 Task: Search for the email with the subject Congratulations logged in from softage.1@softage.net with the filter, email from softage.10@softage.net and a new filter,  Mark as read
Action: Mouse moved to (800, 78)
Screenshot: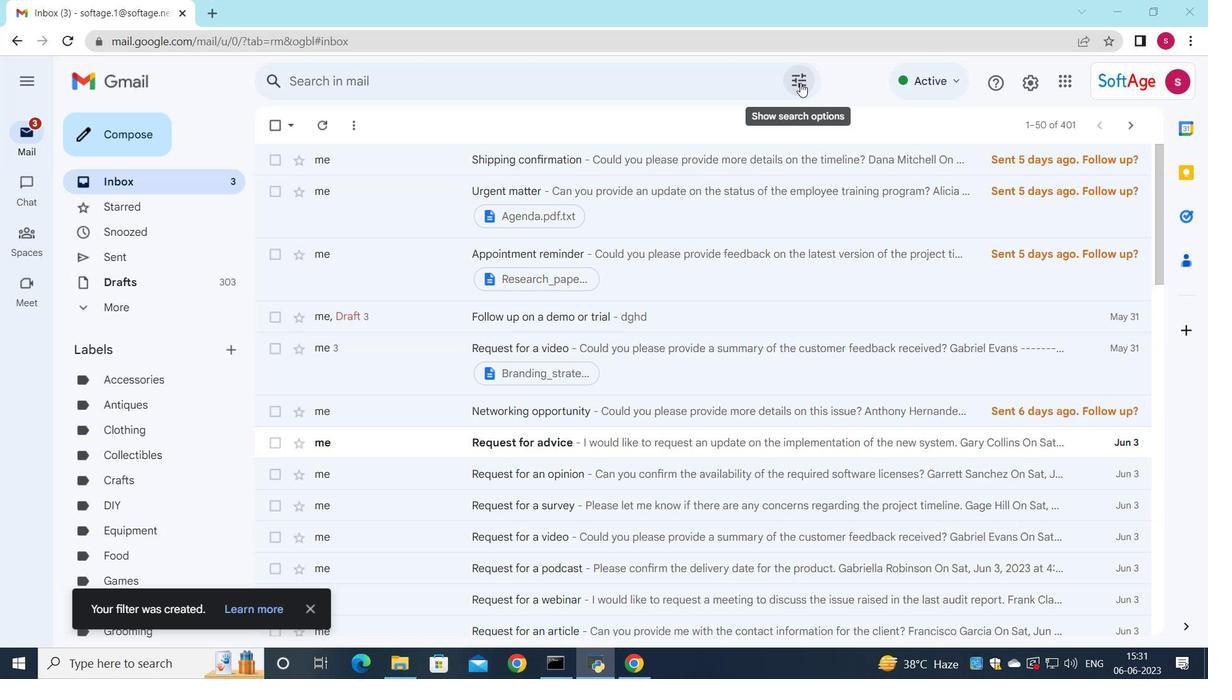 
Action: Mouse pressed left at (800, 78)
Screenshot: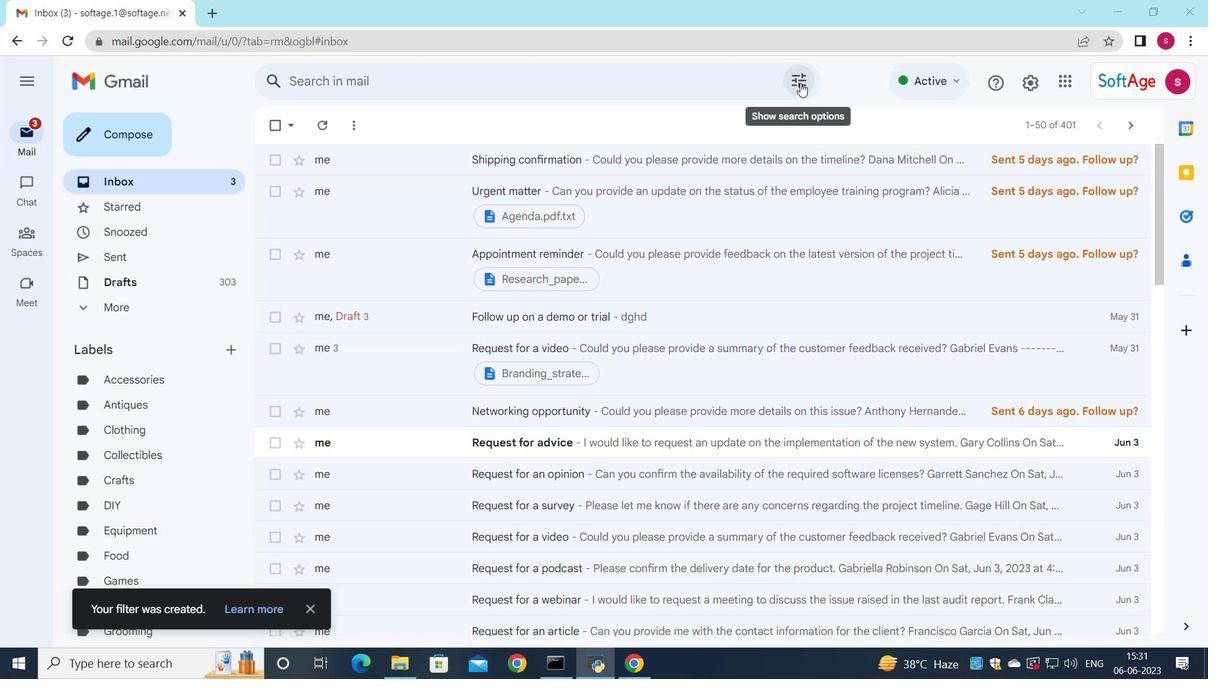 
Action: Mouse moved to (654, 138)
Screenshot: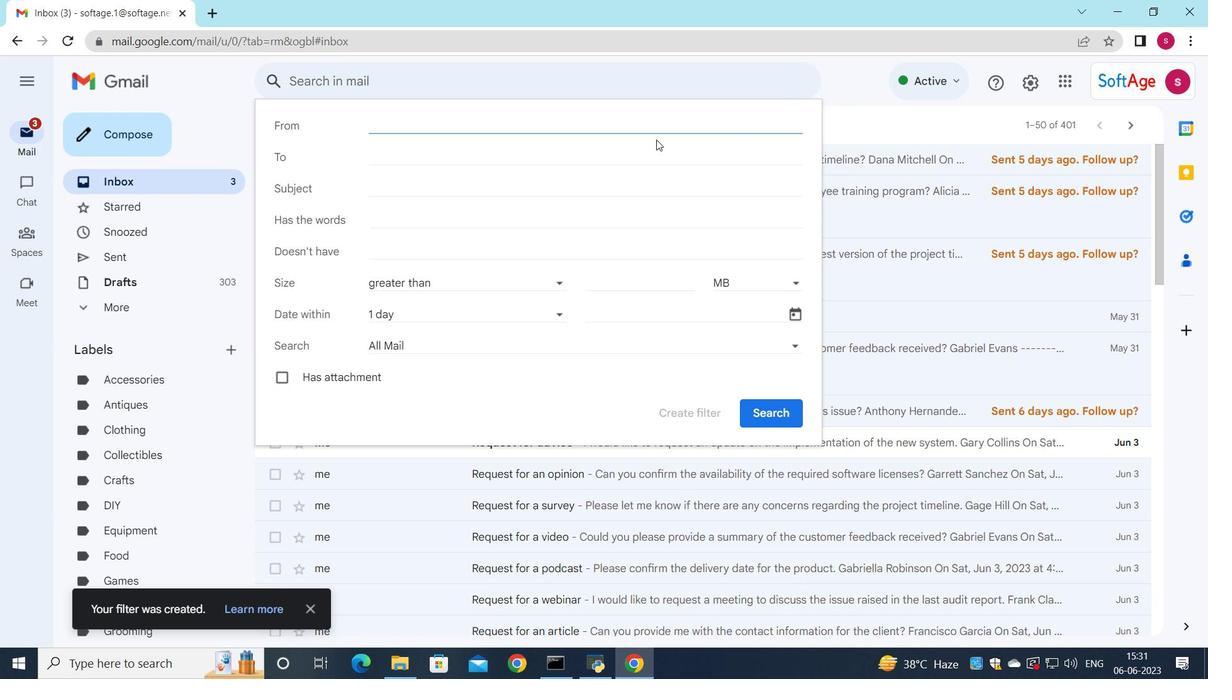 
Action: Key pressed s
Screenshot: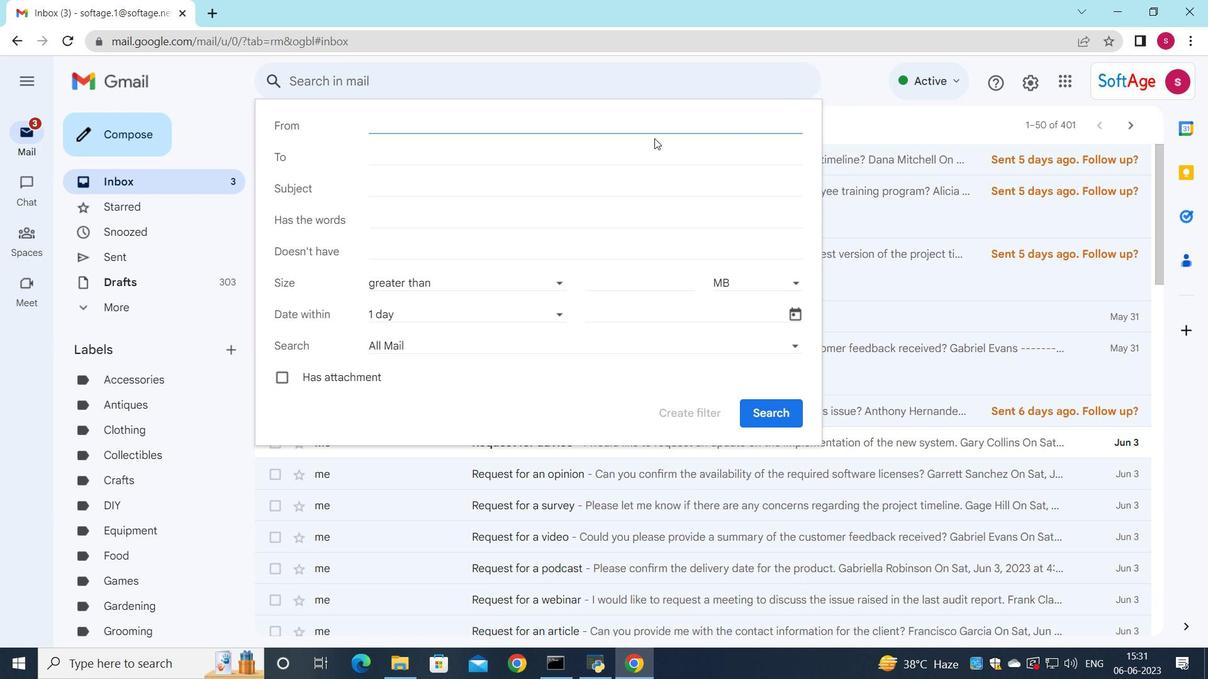 
Action: Mouse moved to (560, 163)
Screenshot: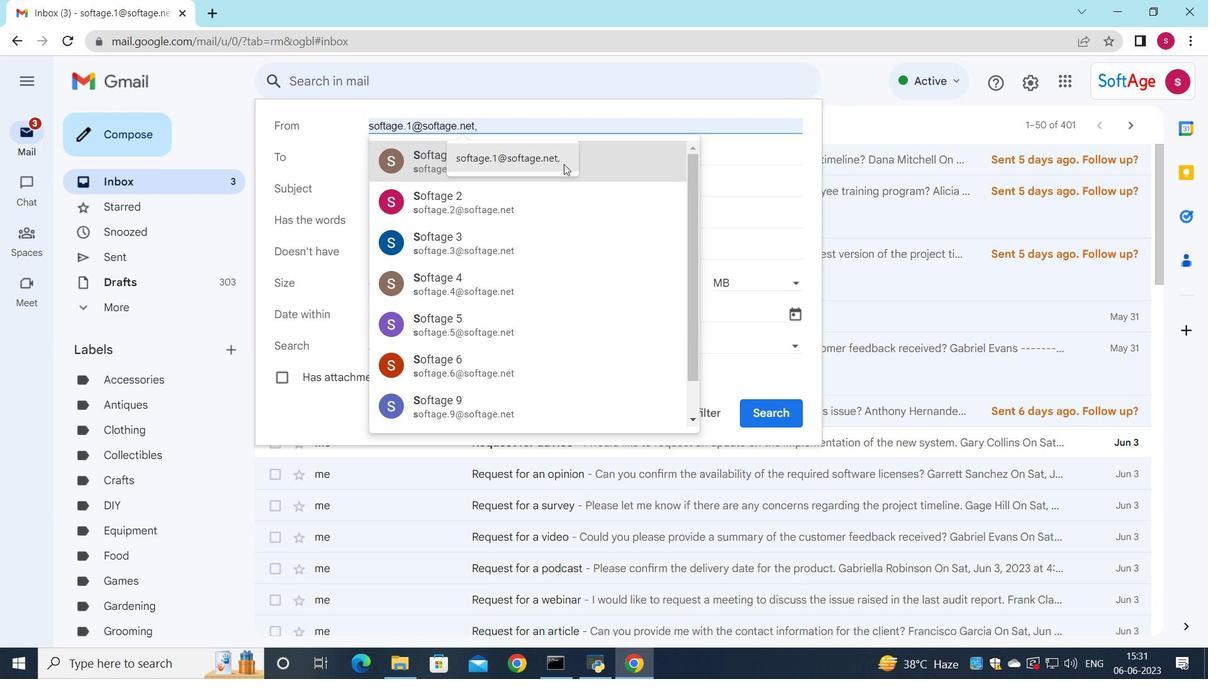 
Action: Mouse pressed left at (560, 163)
Screenshot: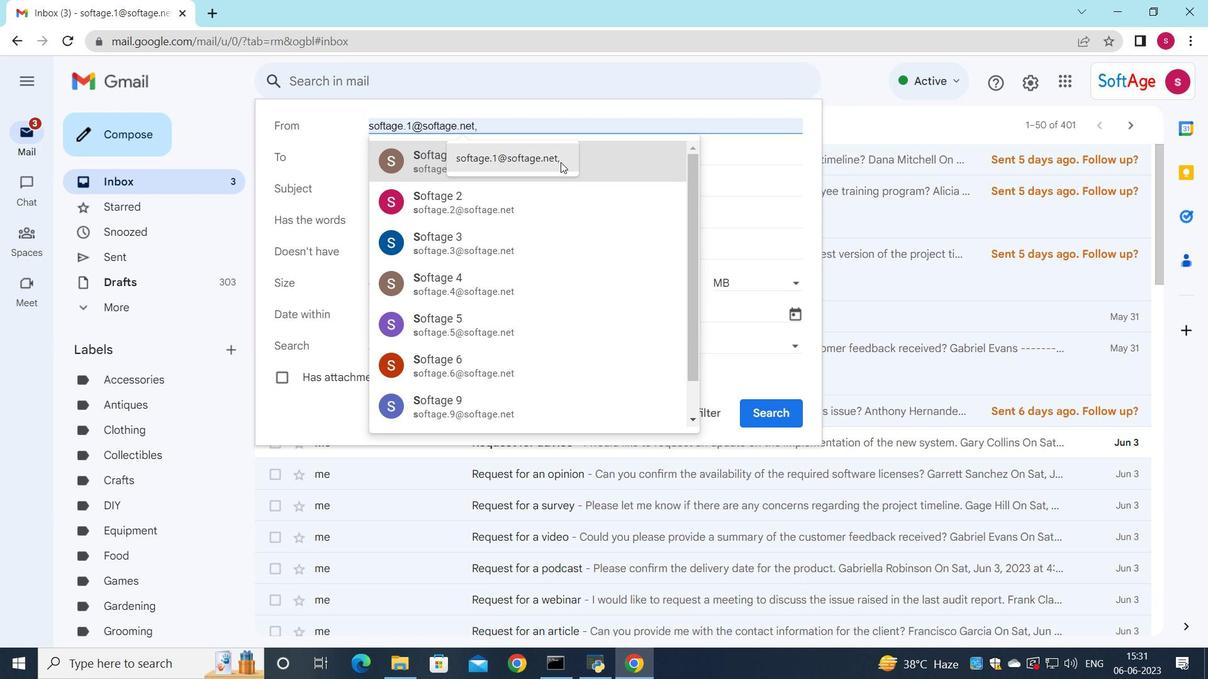 
Action: Mouse moved to (511, 166)
Screenshot: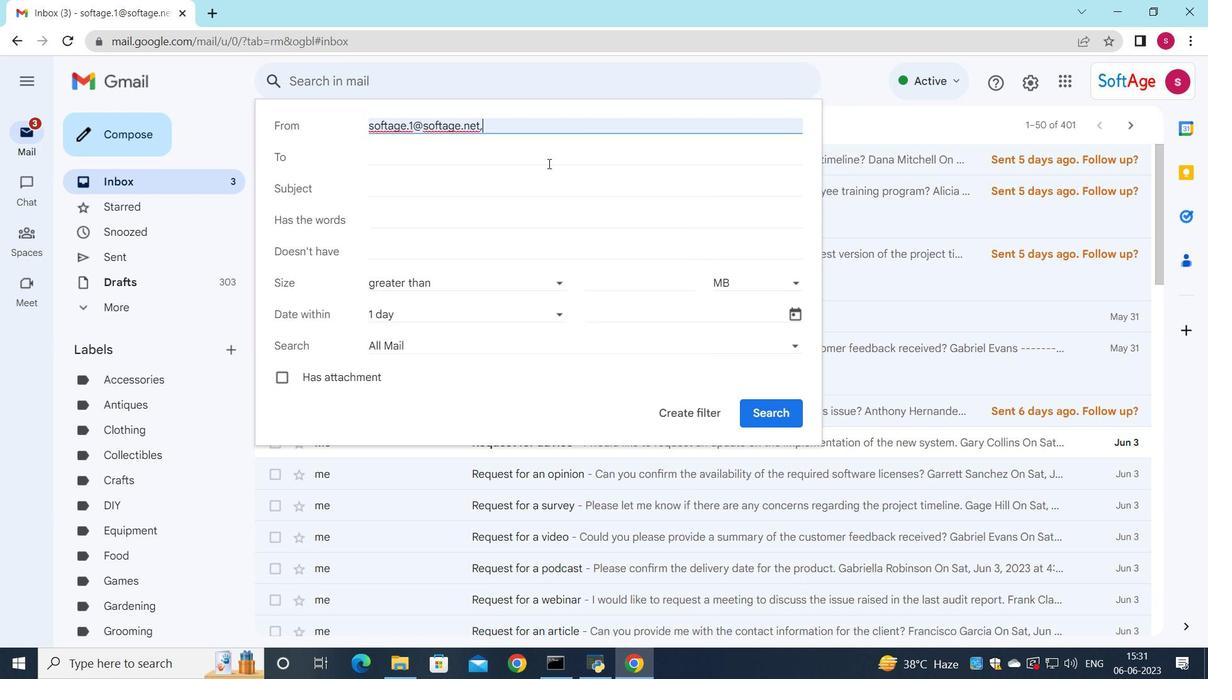 
Action: Mouse pressed left at (511, 166)
Screenshot: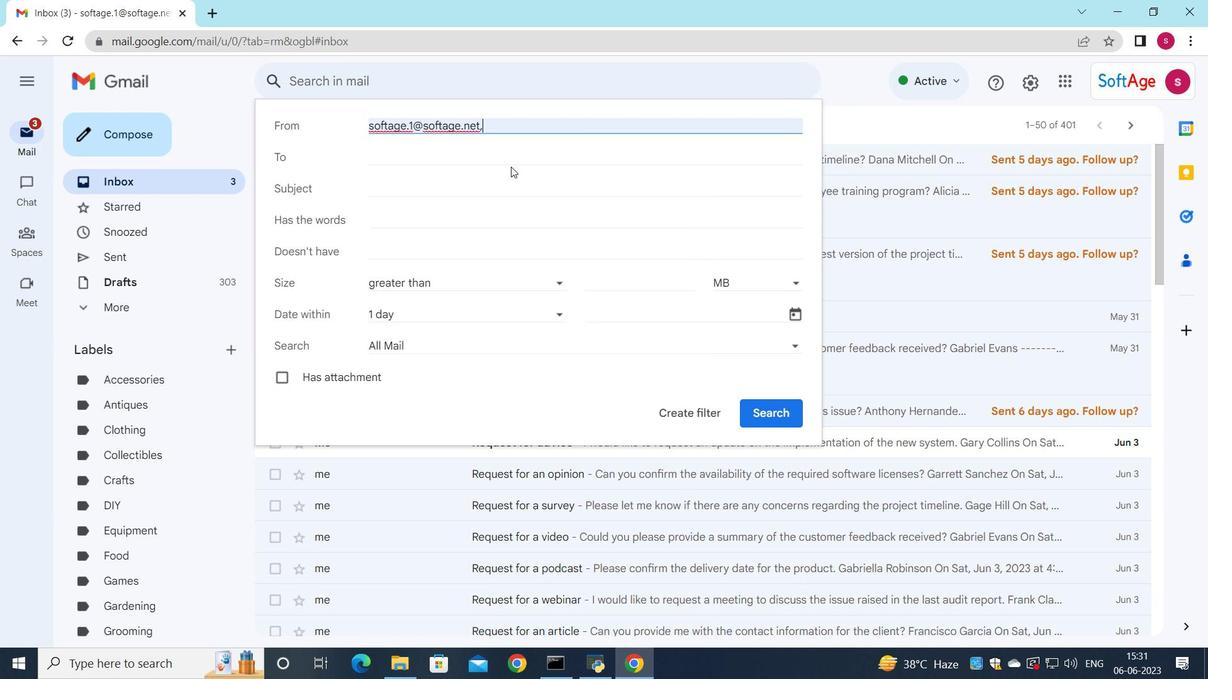 
Action: Mouse moved to (445, 159)
Screenshot: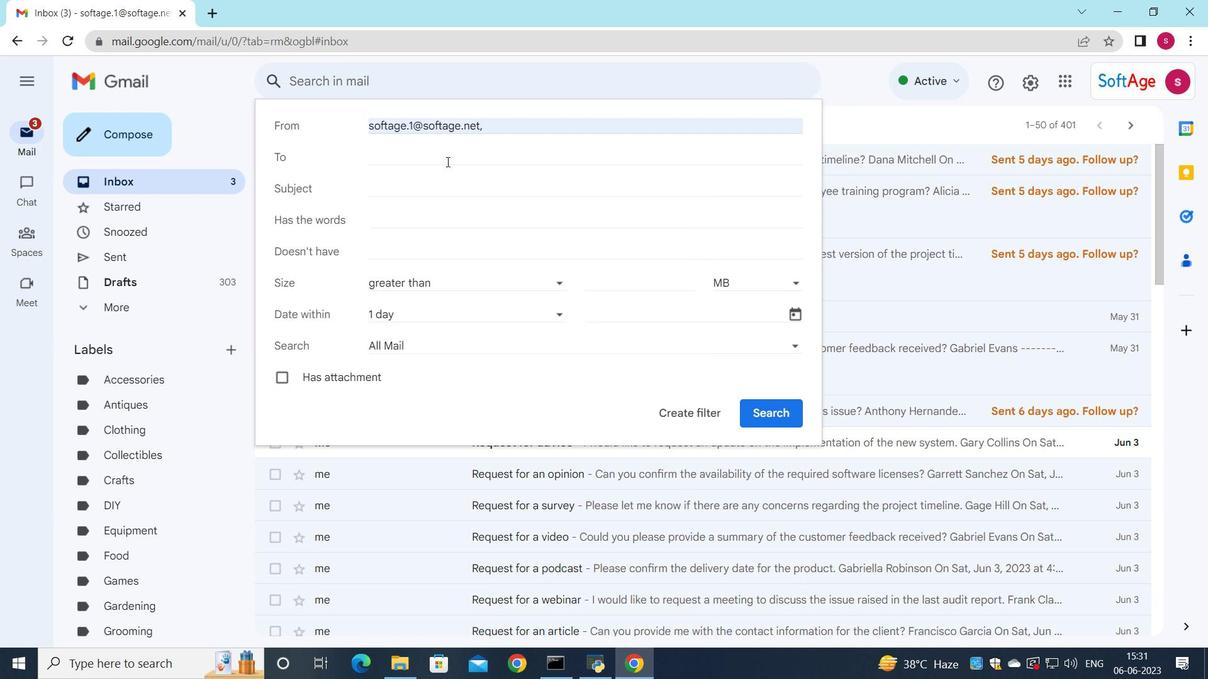 
Action: Mouse pressed left at (445, 159)
Screenshot: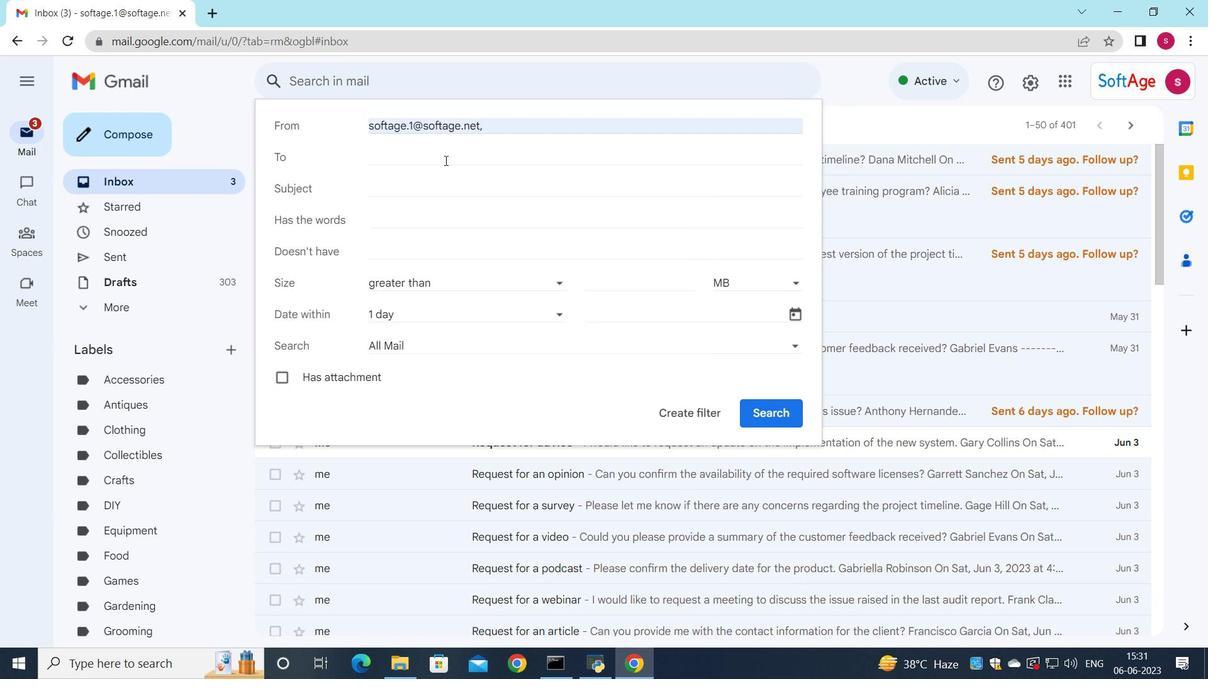 
Action: Mouse moved to (479, 236)
Screenshot: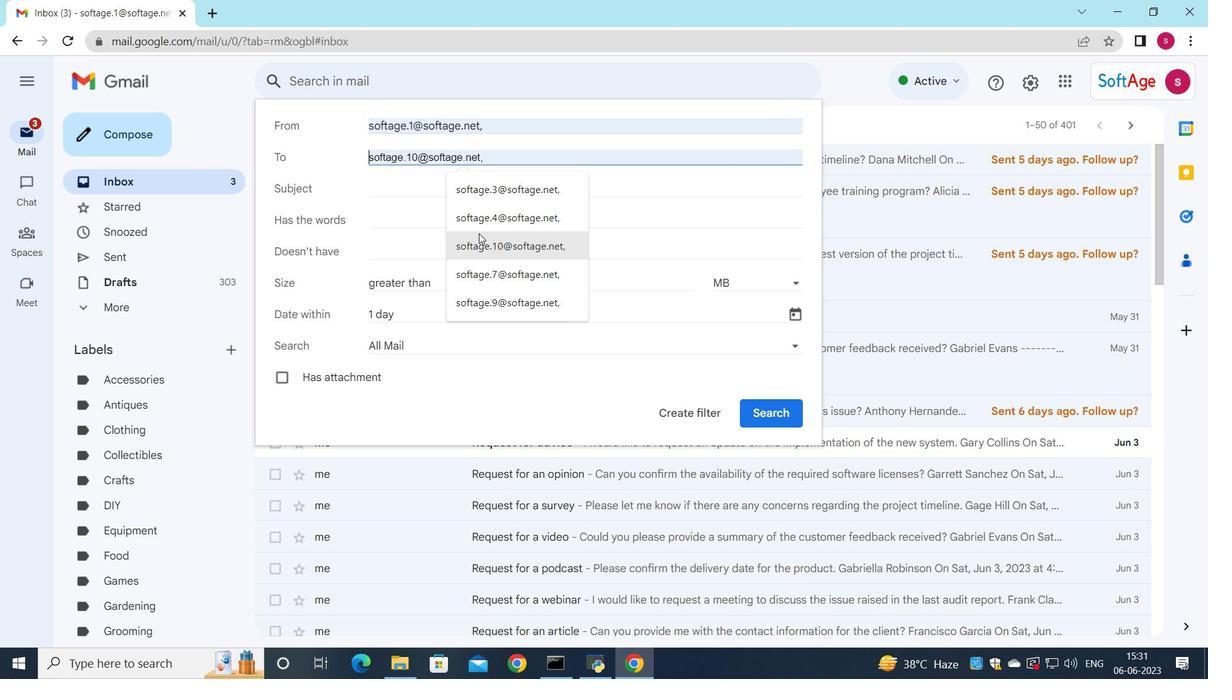 
Action: Mouse pressed left at (479, 236)
Screenshot: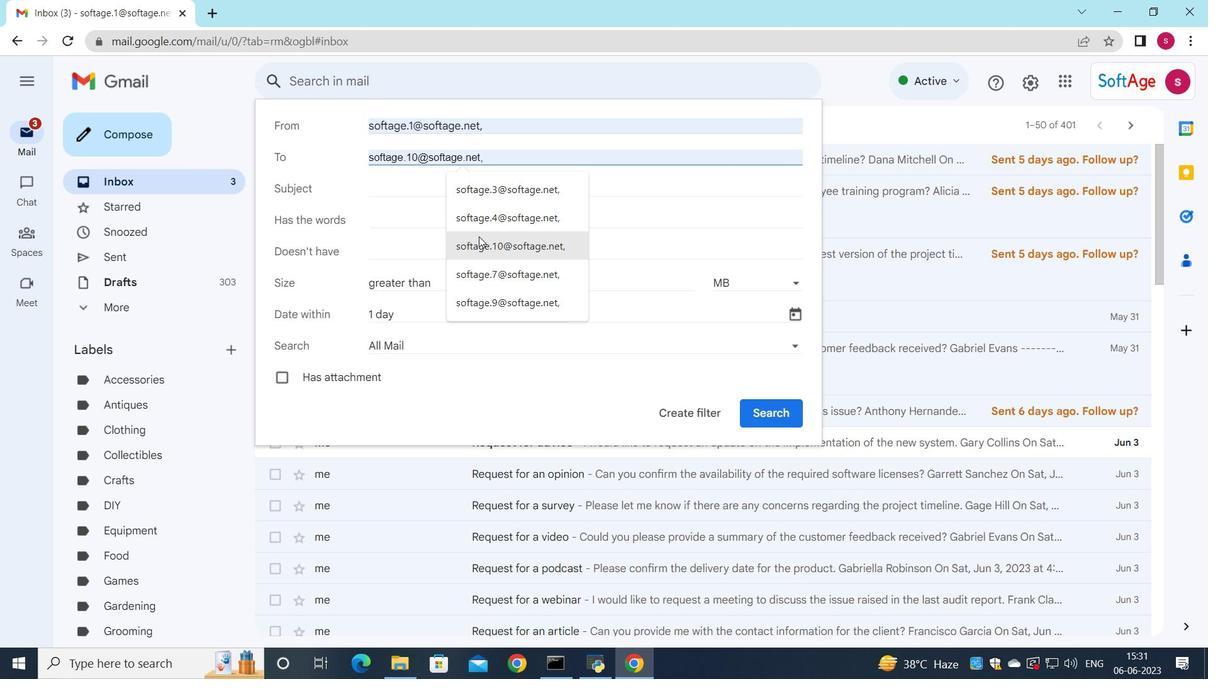 
Action: Mouse moved to (434, 310)
Screenshot: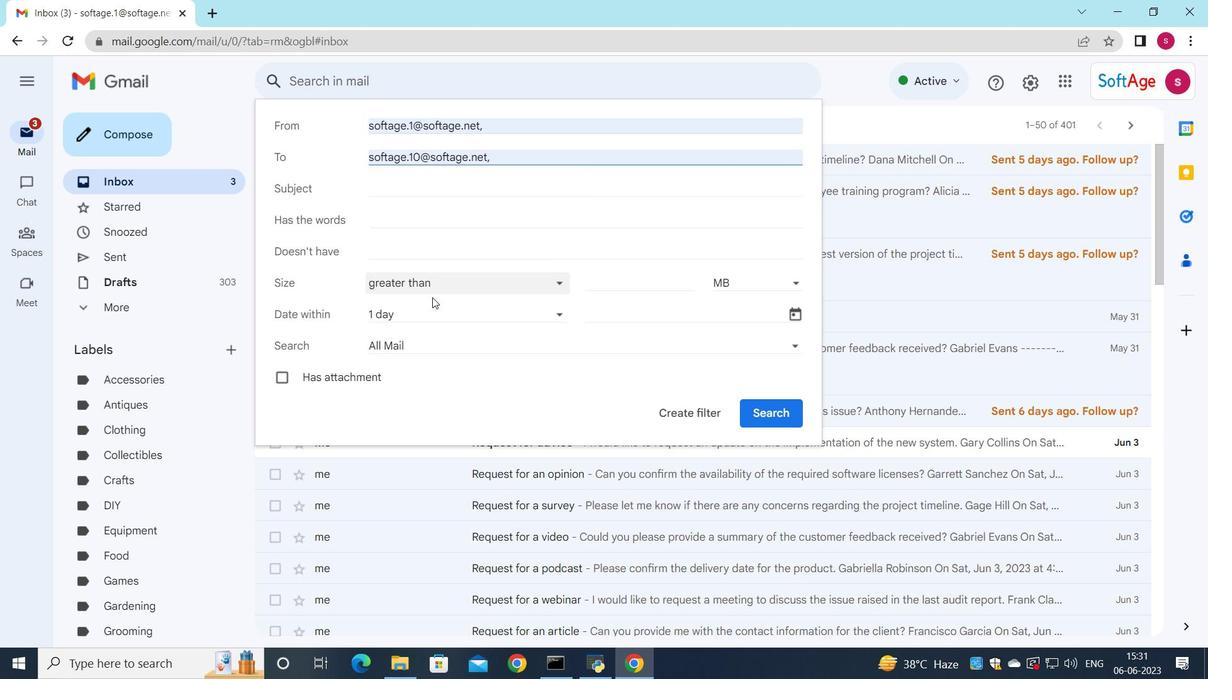 
Action: Mouse pressed left at (434, 310)
Screenshot: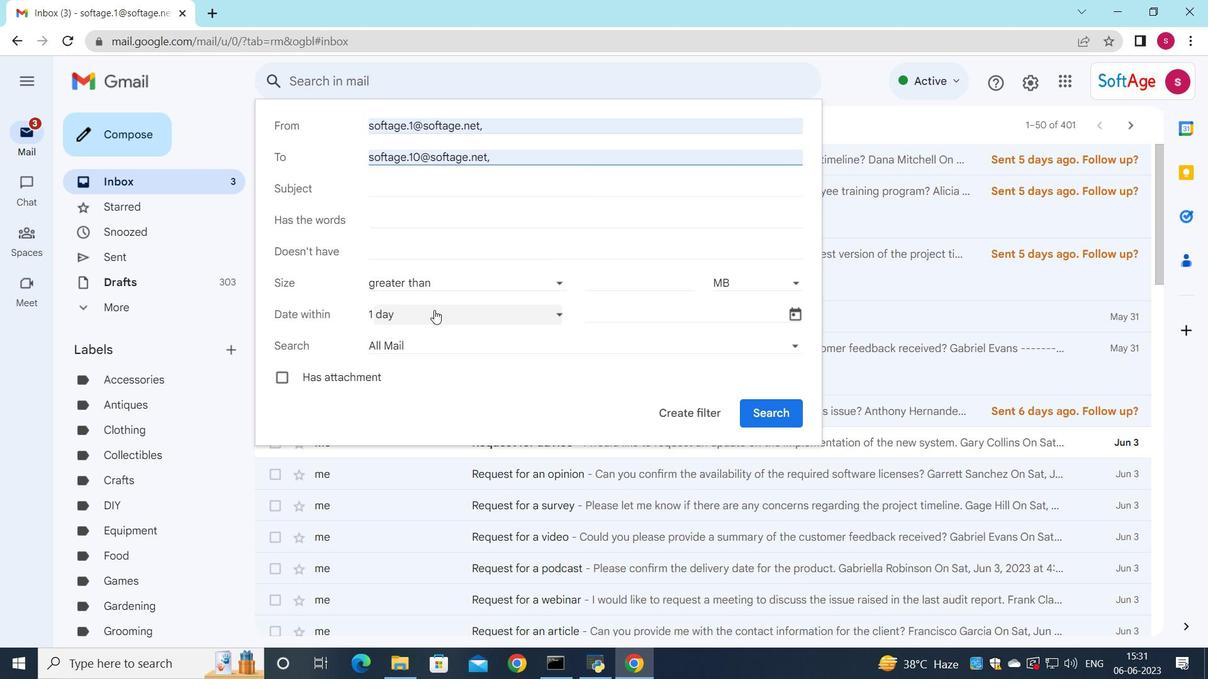 
Action: Mouse moved to (424, 491)
Screenshot: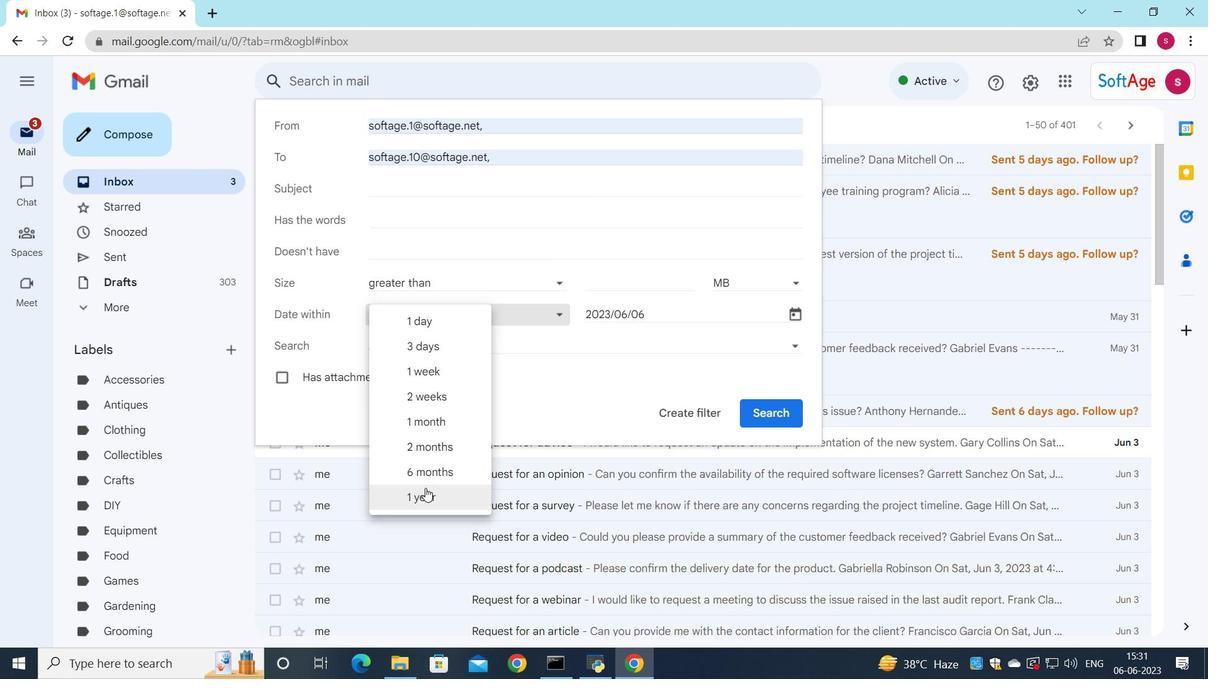 
Action: Mouse pressed left at (424, 491)
Screenshot: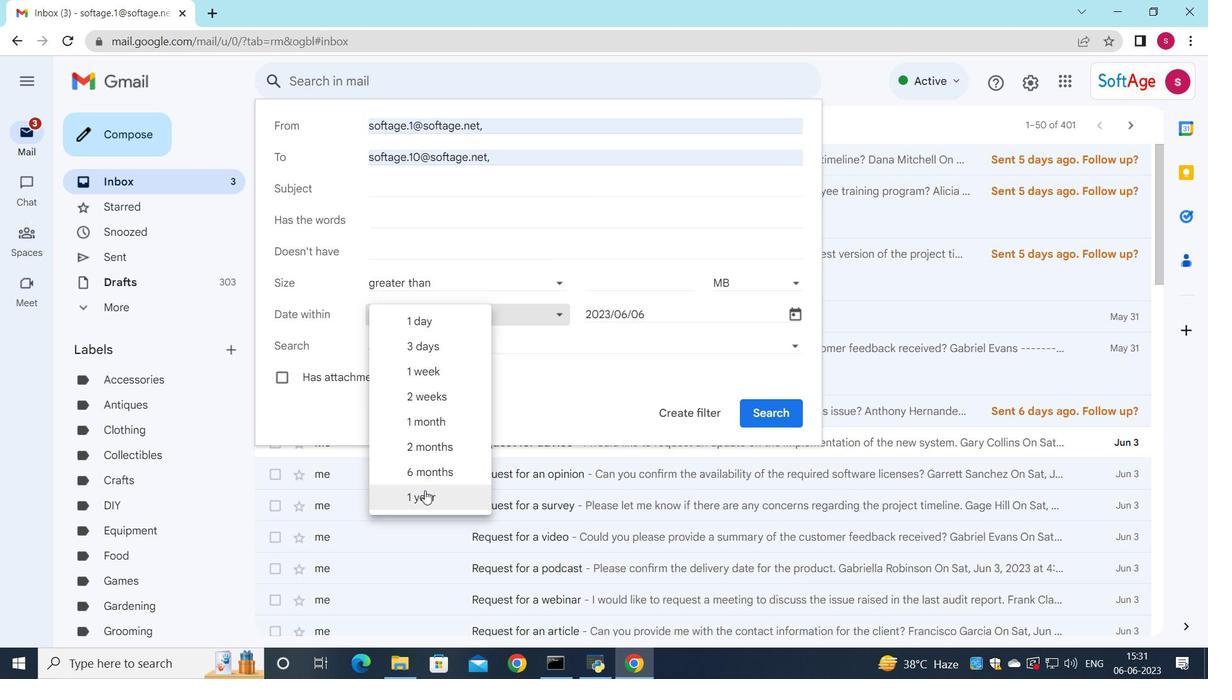 
Action: Mouse moved to (450, 193)
Screenshot: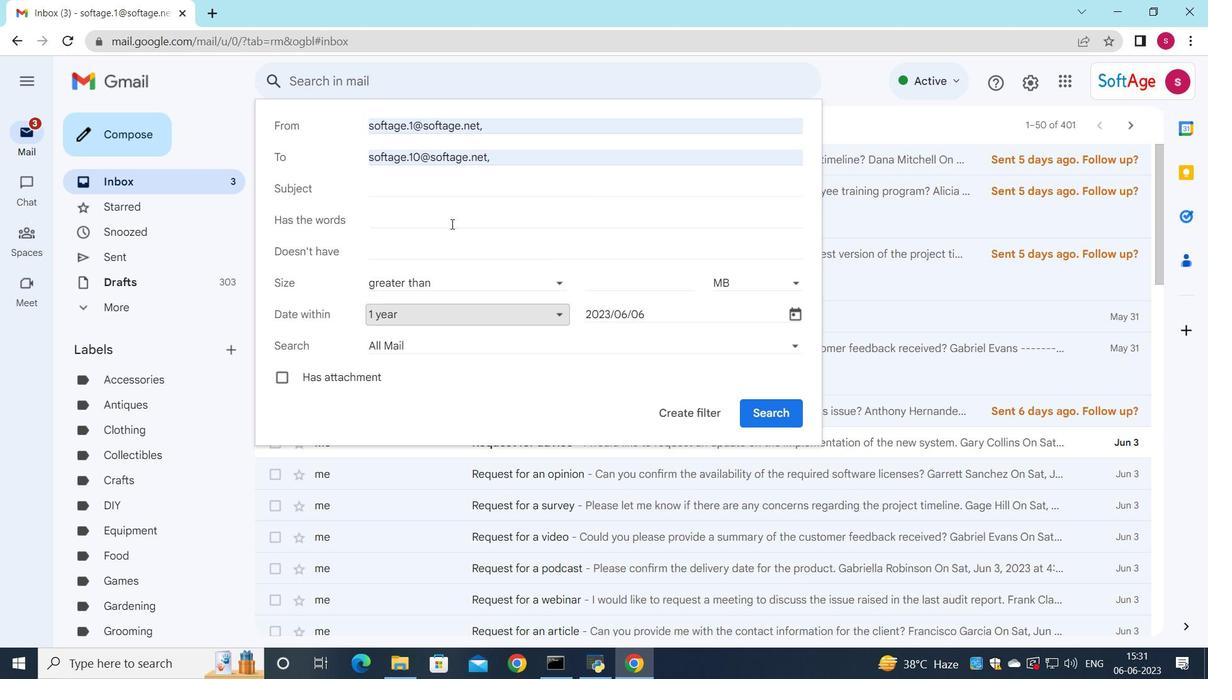 
Action: Mouse pressed left at (450, 193)
Screenshot: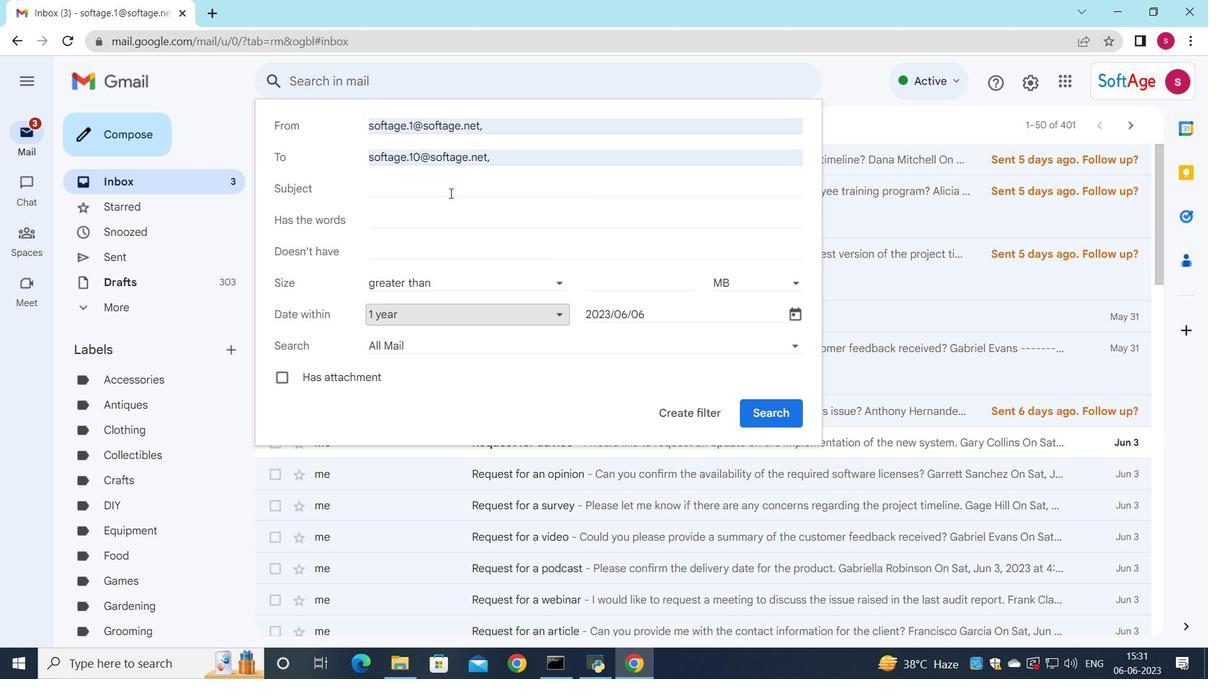 
Action: Key pressed <Key.shift>Congratulations
Screenshot: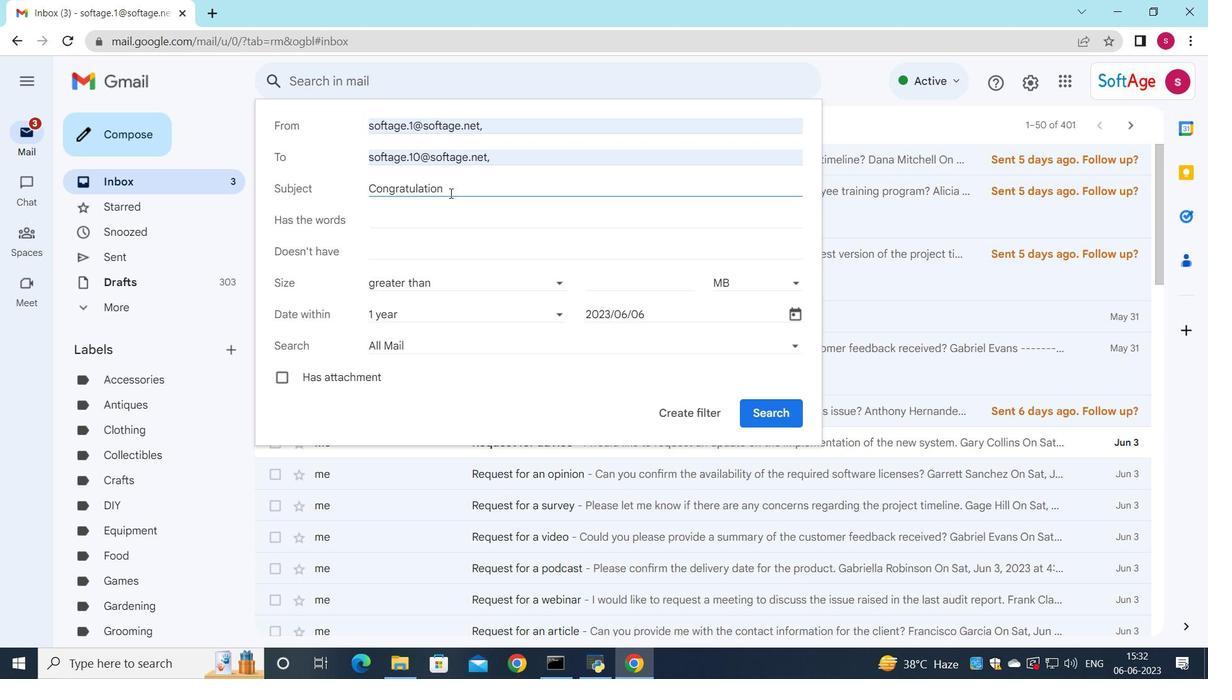 
Action: Mouse moved to (703, 411)
Screenshot: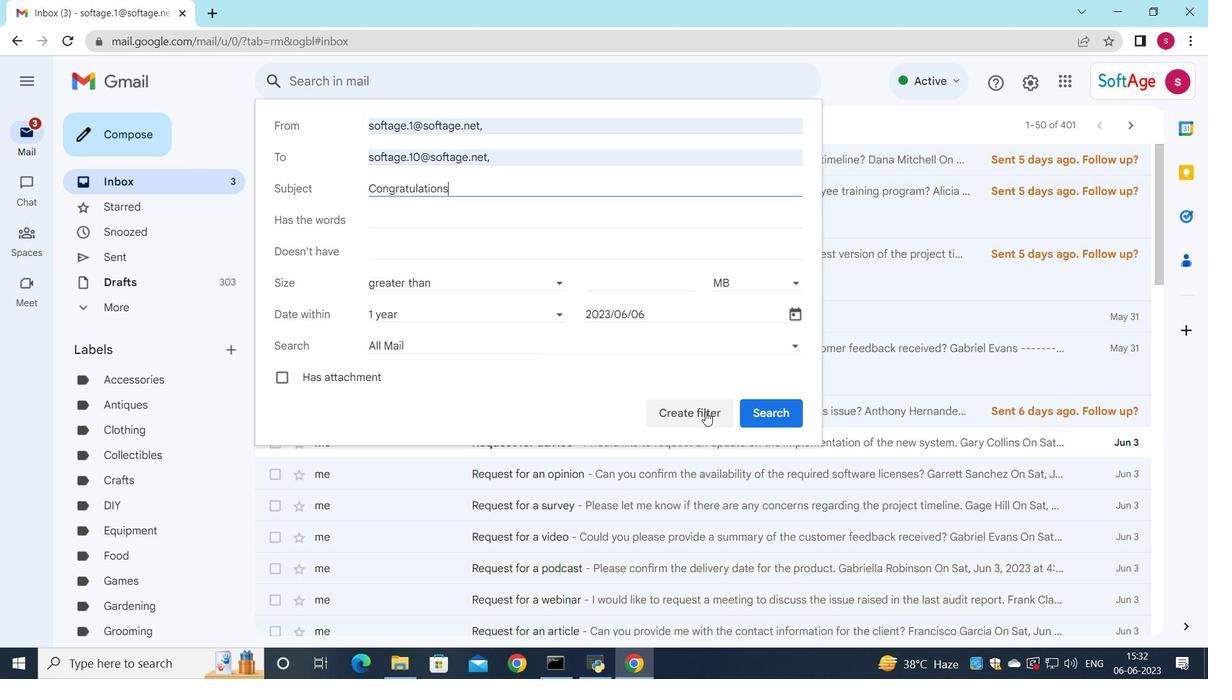 
Action: Mouse pressed left at (703, 411)
Screenshot: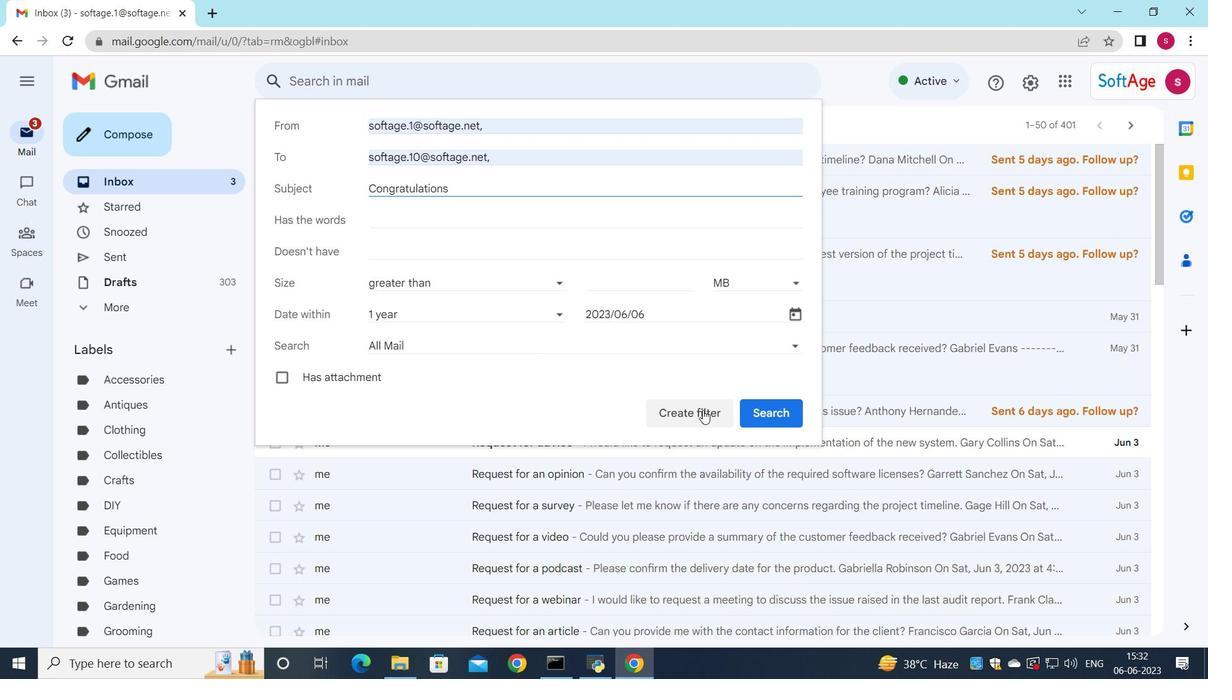 
Action: Mouse moved to (282, 181)
Screenshot: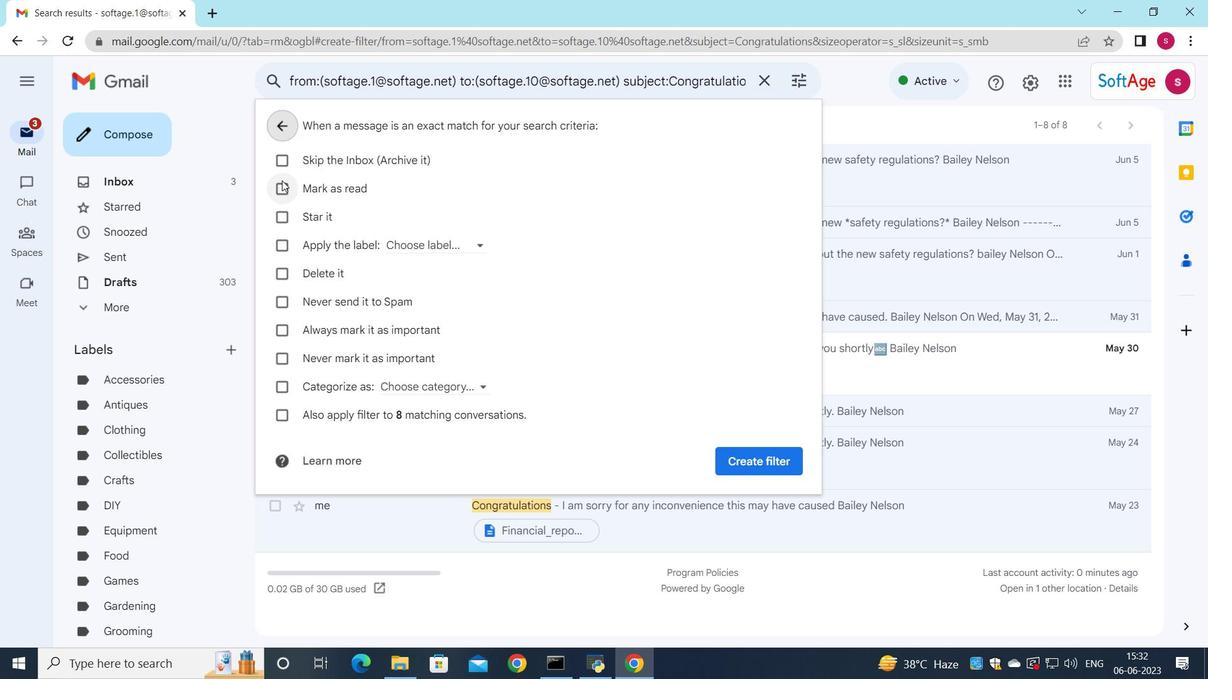 
Action: Mouse pressed left at (282, 181)
Screenshot: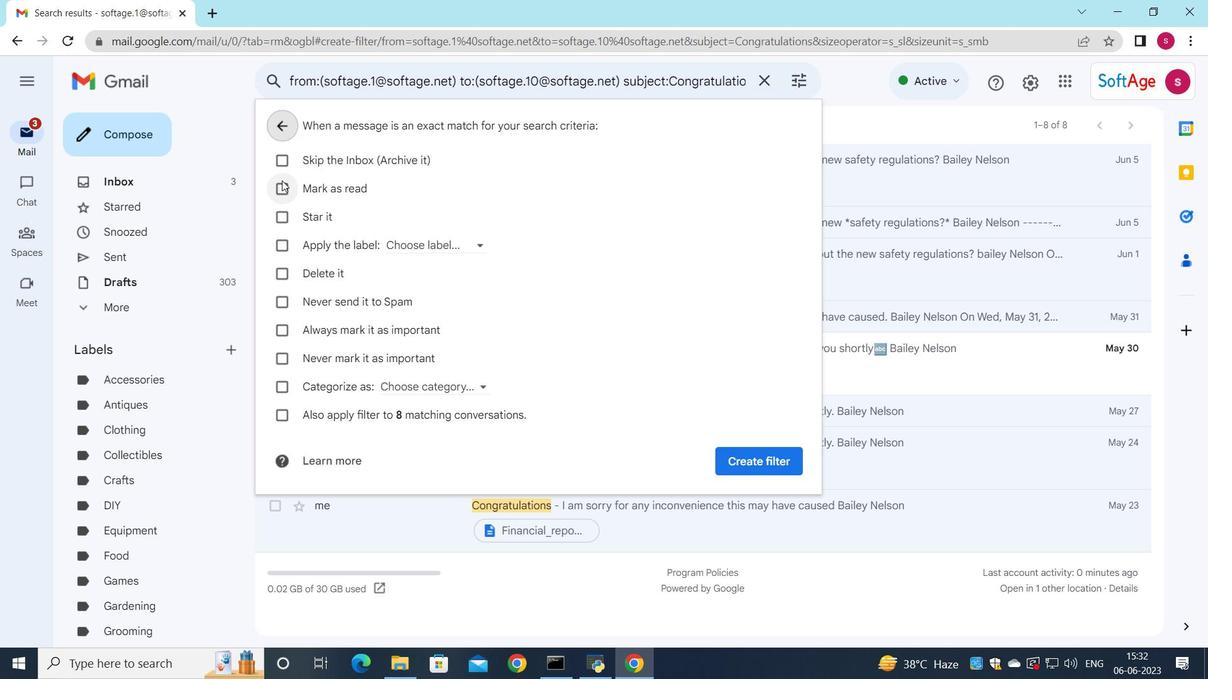 
Action: Mouse moved to (742, 460)
Screenshot: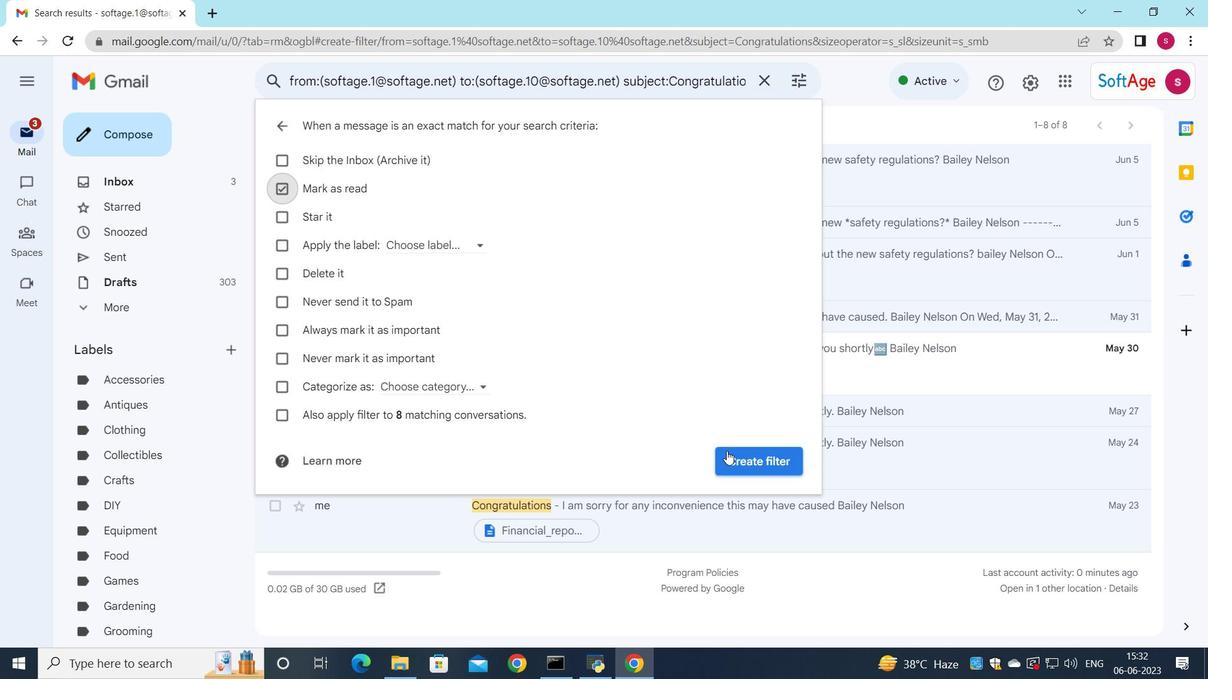 
Action: Mouse pressed left at (742, 460)
Screenshot: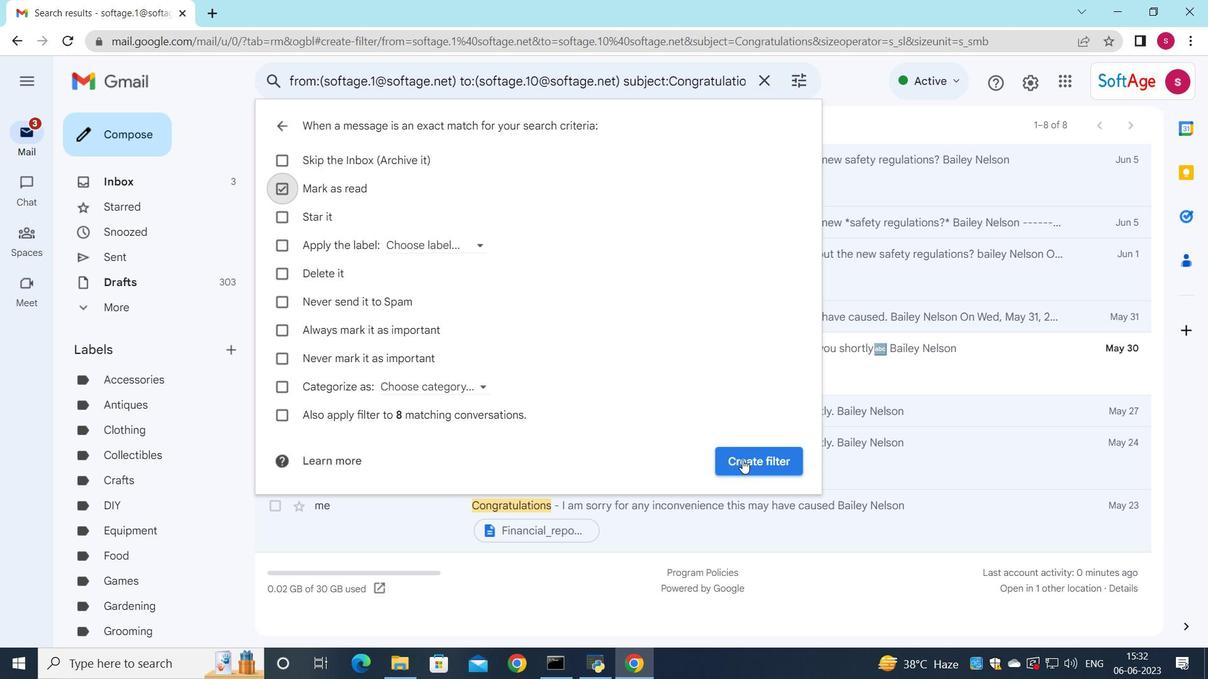 
Action: Mouse moved to (707, 412)
Screenshot: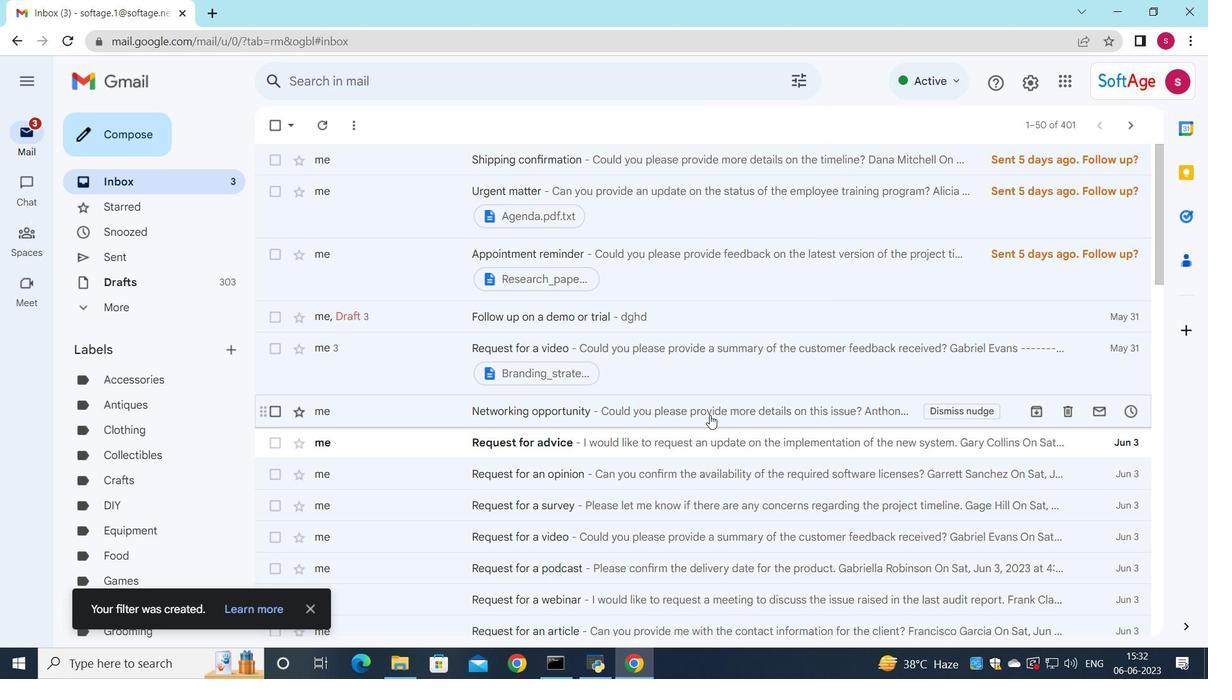 
